 Task: Check the sale-to-list ratio of 1 story in the last 3 years.
Action: Mouse moved to (915, 253)
Screenshot: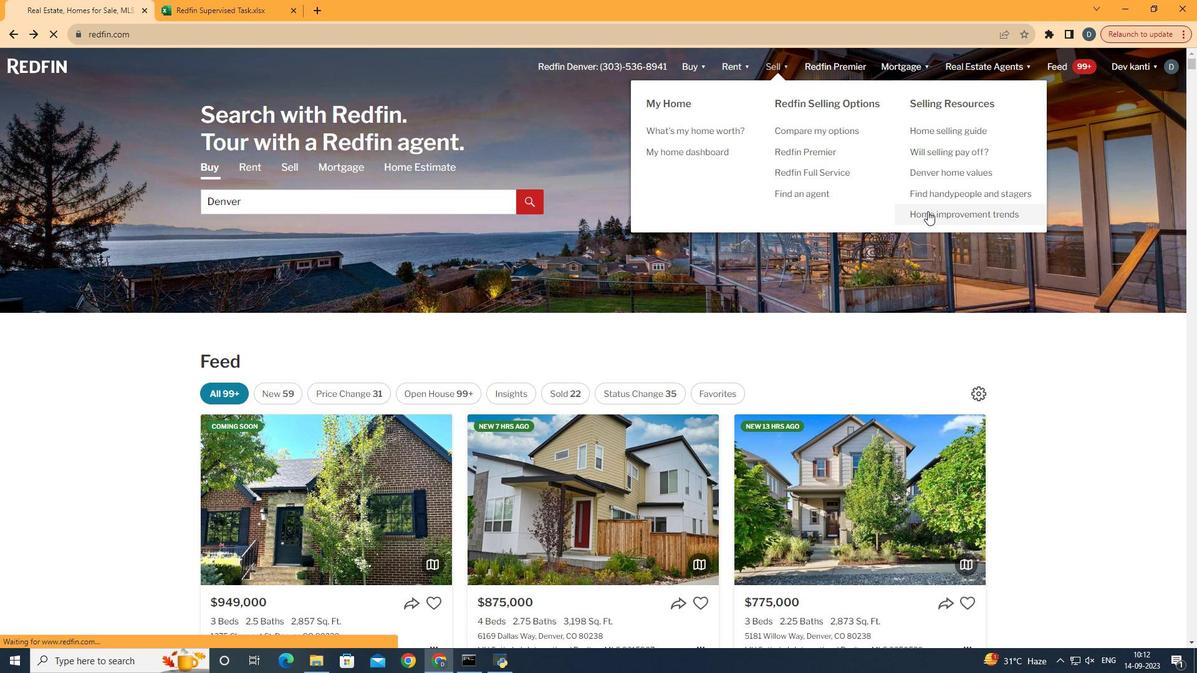 
Action: Mouse pressed left at (915, 253)
Screenshot: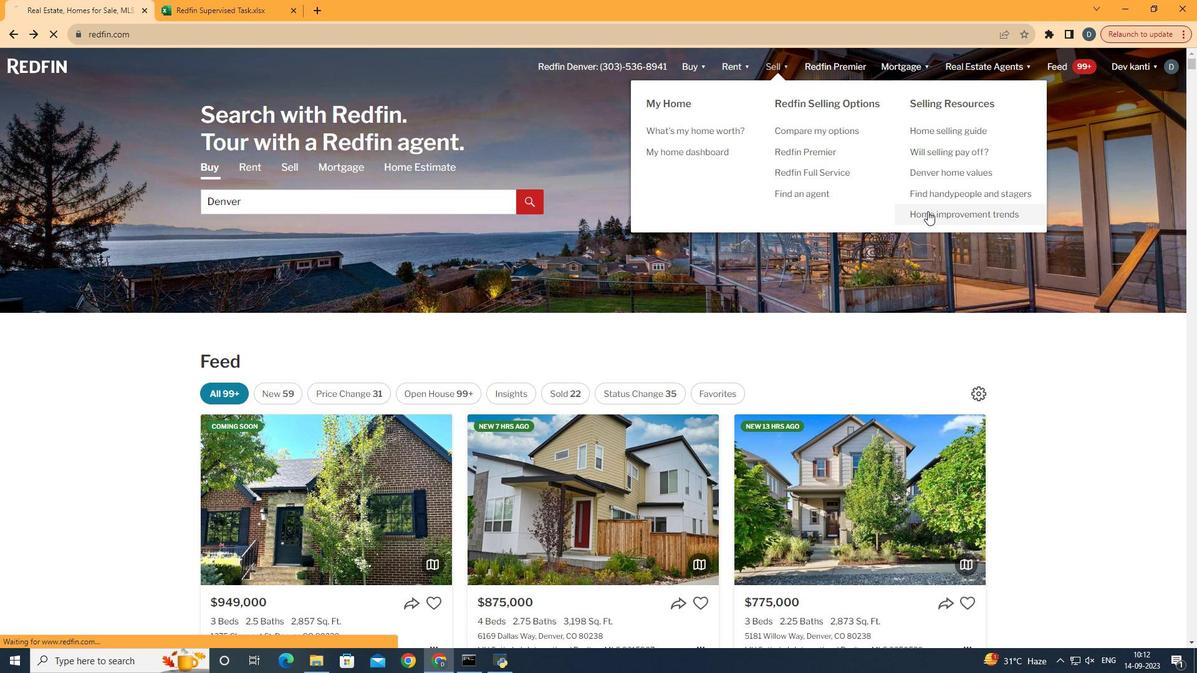 
Action: Mouse moved to (335, 264)
Screenshot: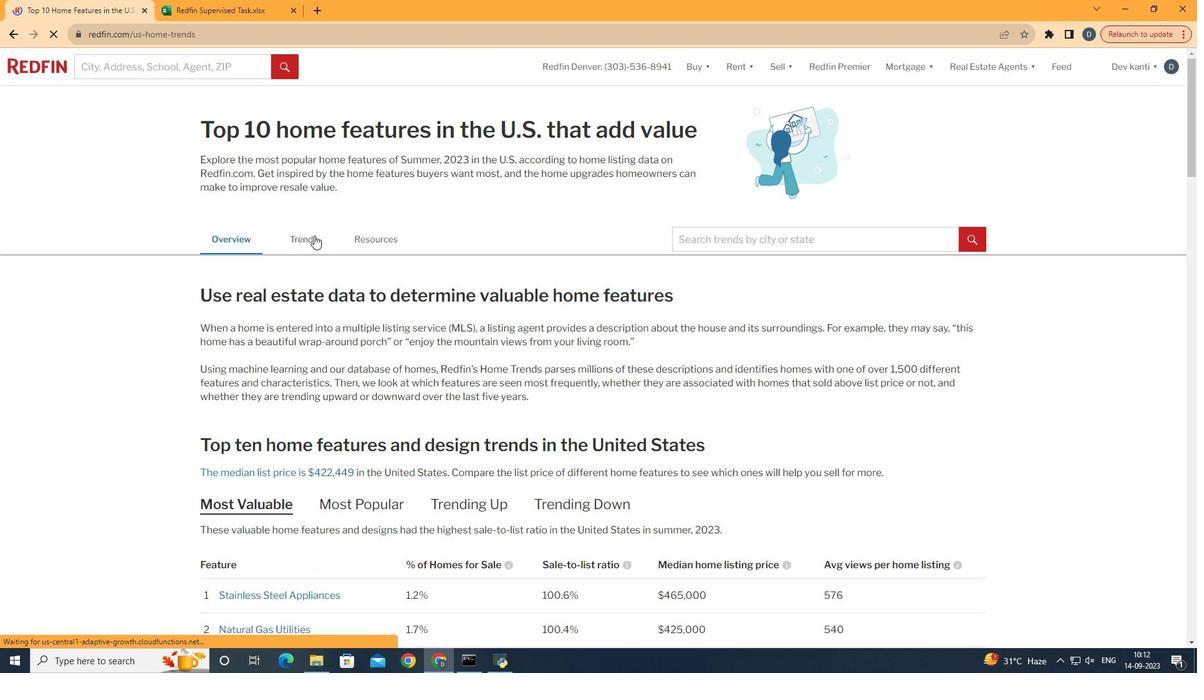 
Action: Mouse pressed left at (335, 264)
Screenshot: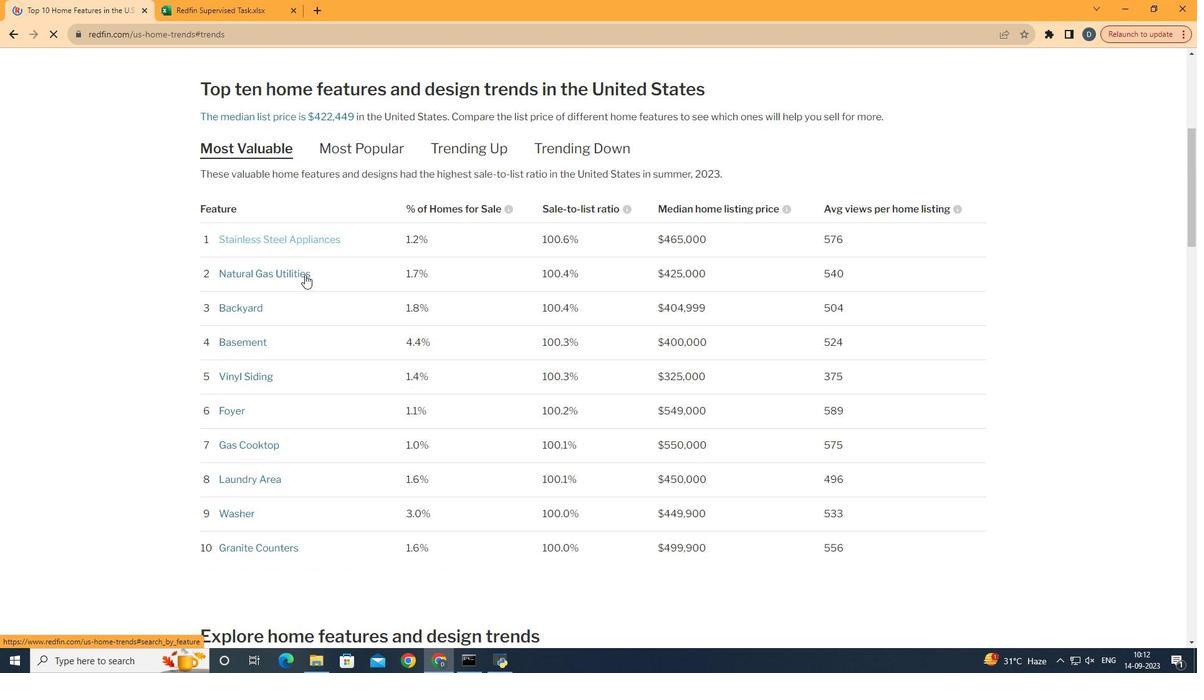 
Action: Mouse moved to (337, 324)
Screenshot: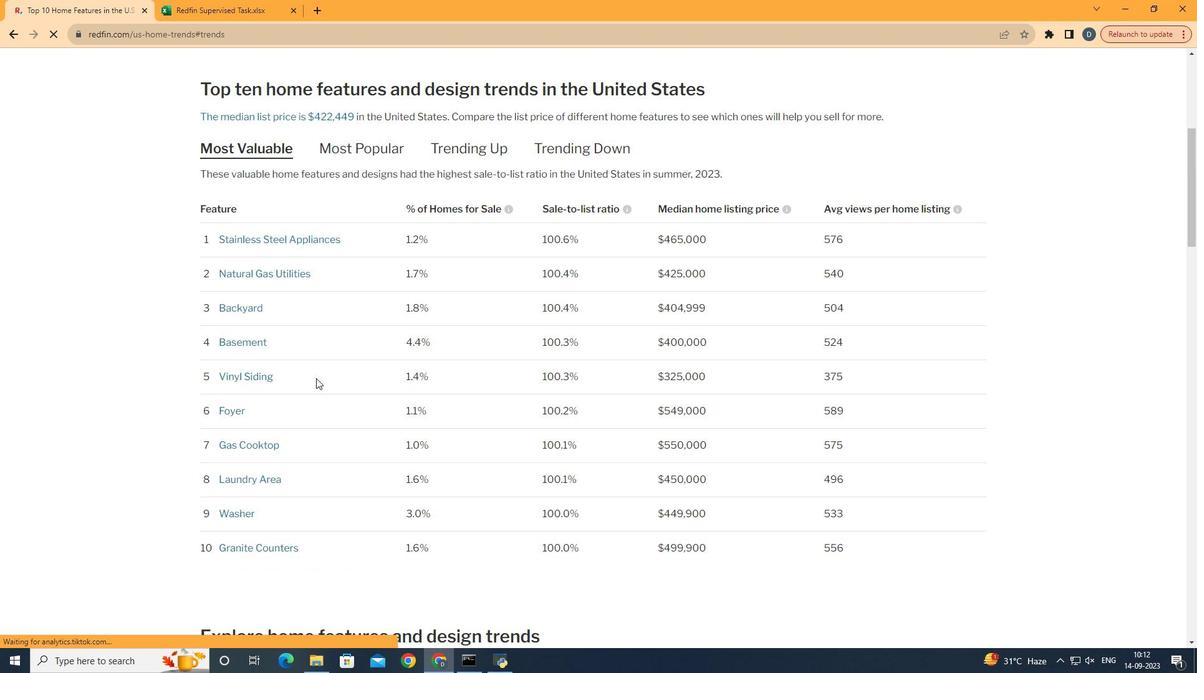 
Action: Mouse scrolled (337, 324) with delta (0, 0)
Screenshot: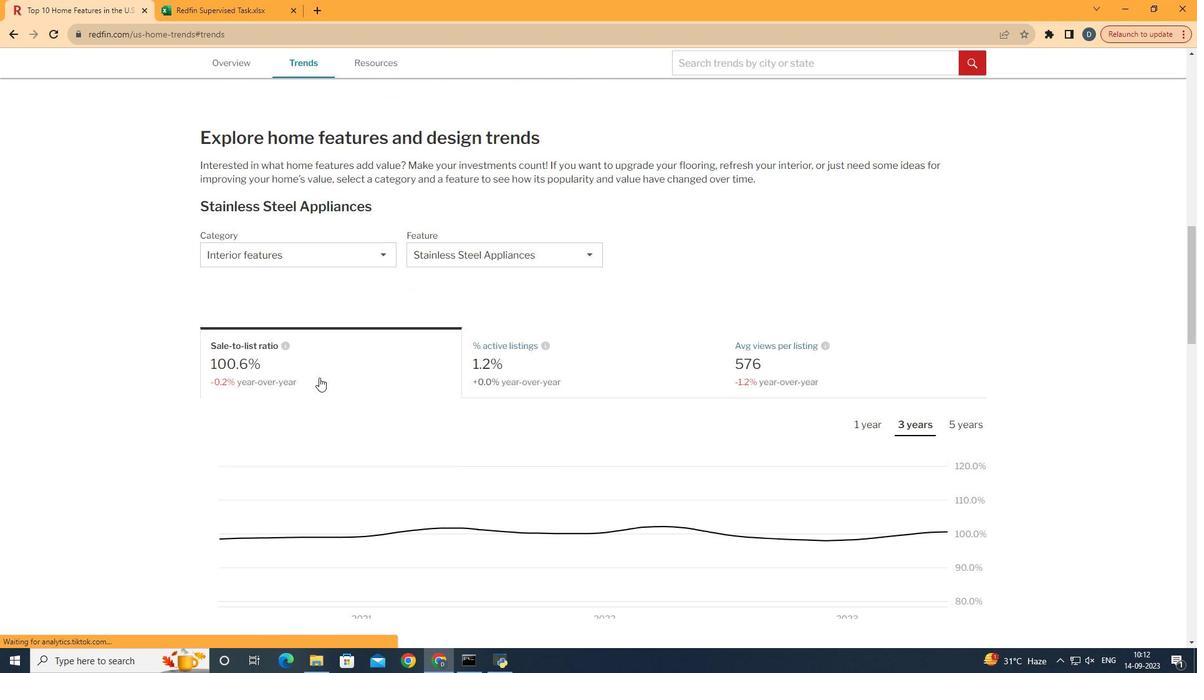 
Action: Mouse scrolled (337, 324) with delta (0, 0)
Screenshot: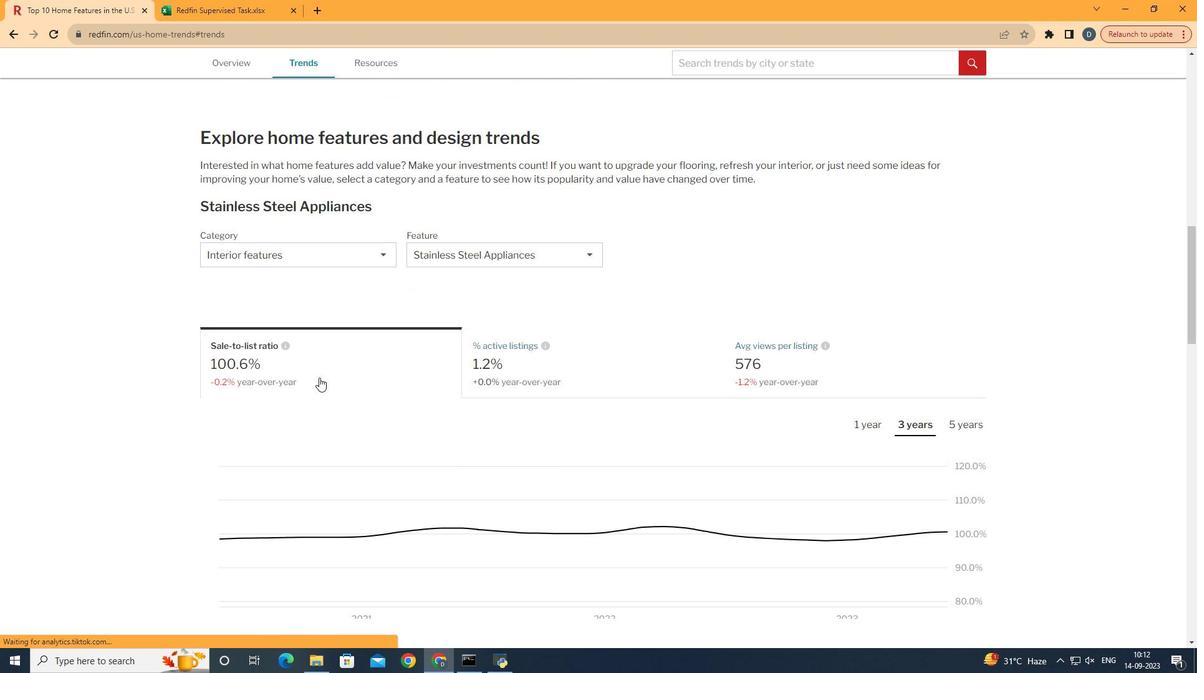 
Action: Mouse scrolled (337, 324) with delta (0, 0)
Screenshot: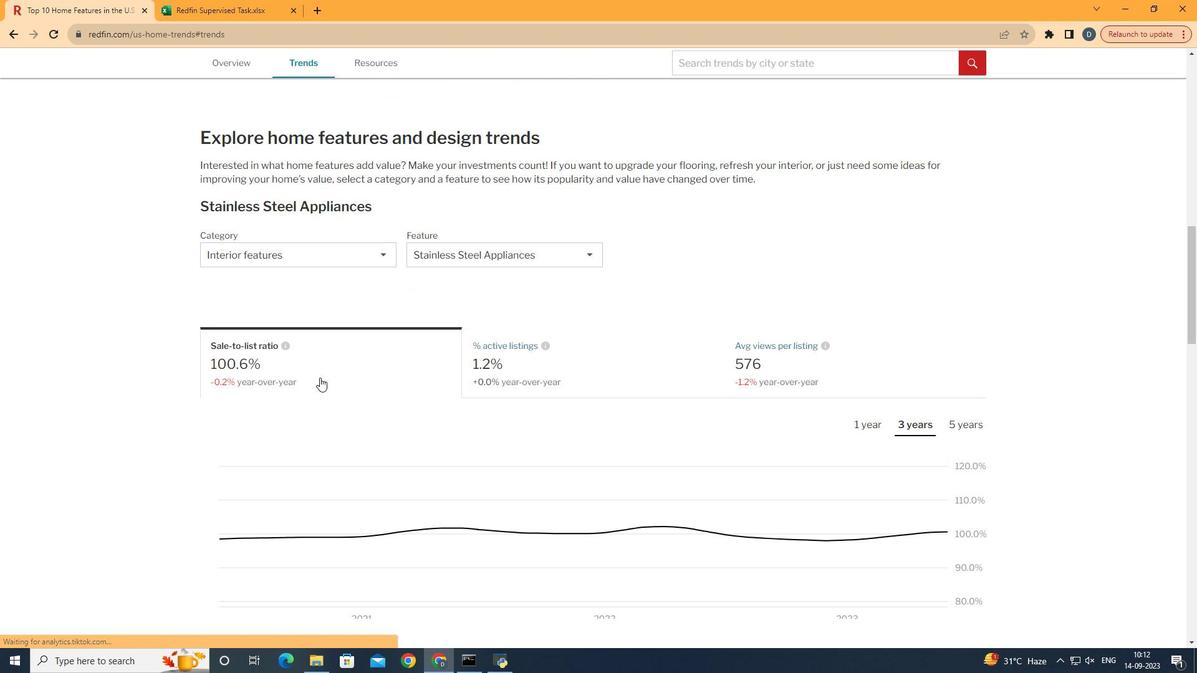 
Action: Mouse scrolled (337, 324) with delta (0, 0)
Screenshot: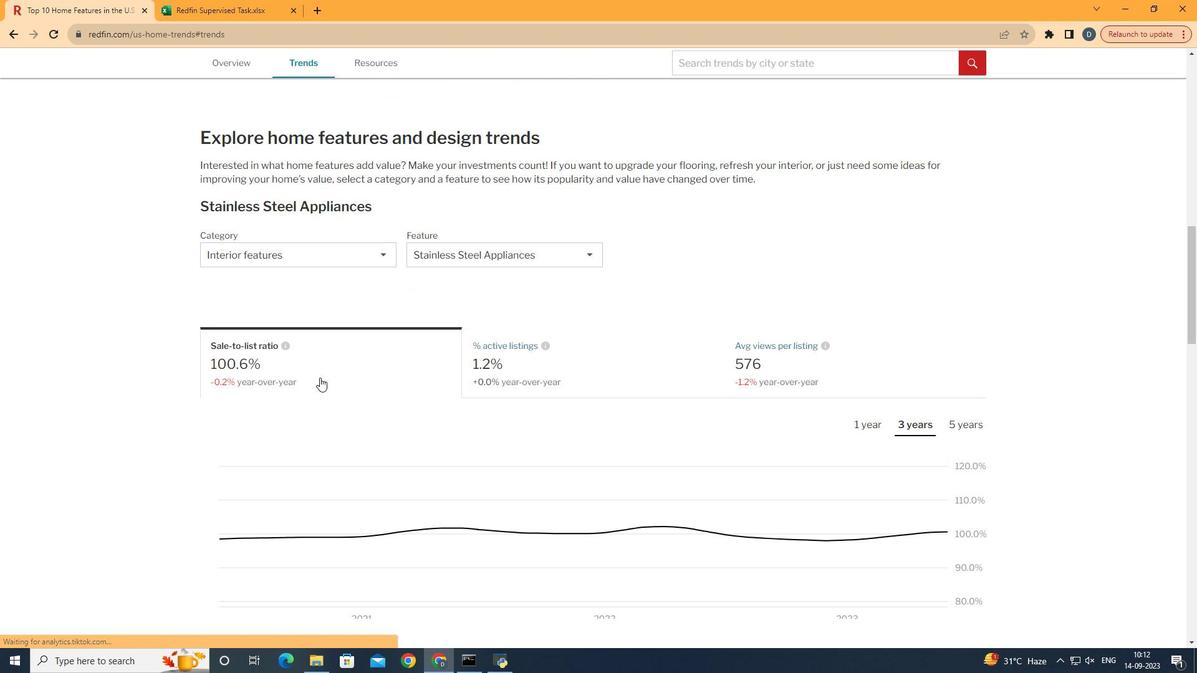 
Action: Mouse scrolled (337, 324) with delta (0, 0)
Screenshot: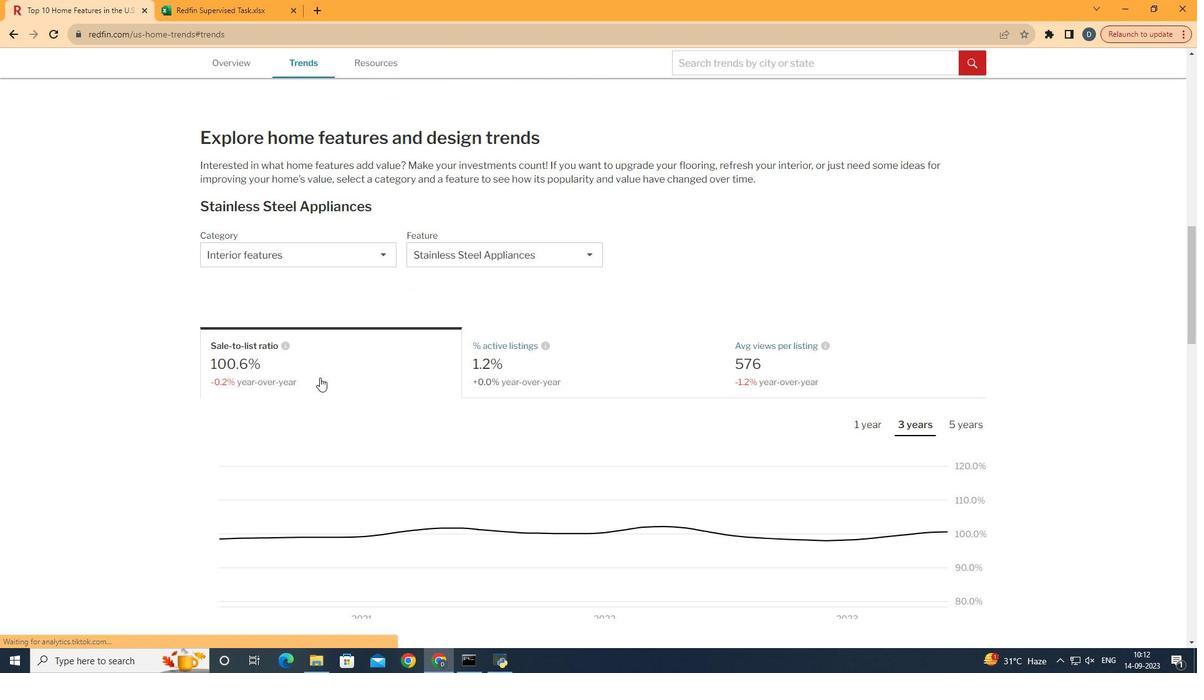 
Action: Mouse scrolled (337, 324) with delta (0, 0)
Screenshot: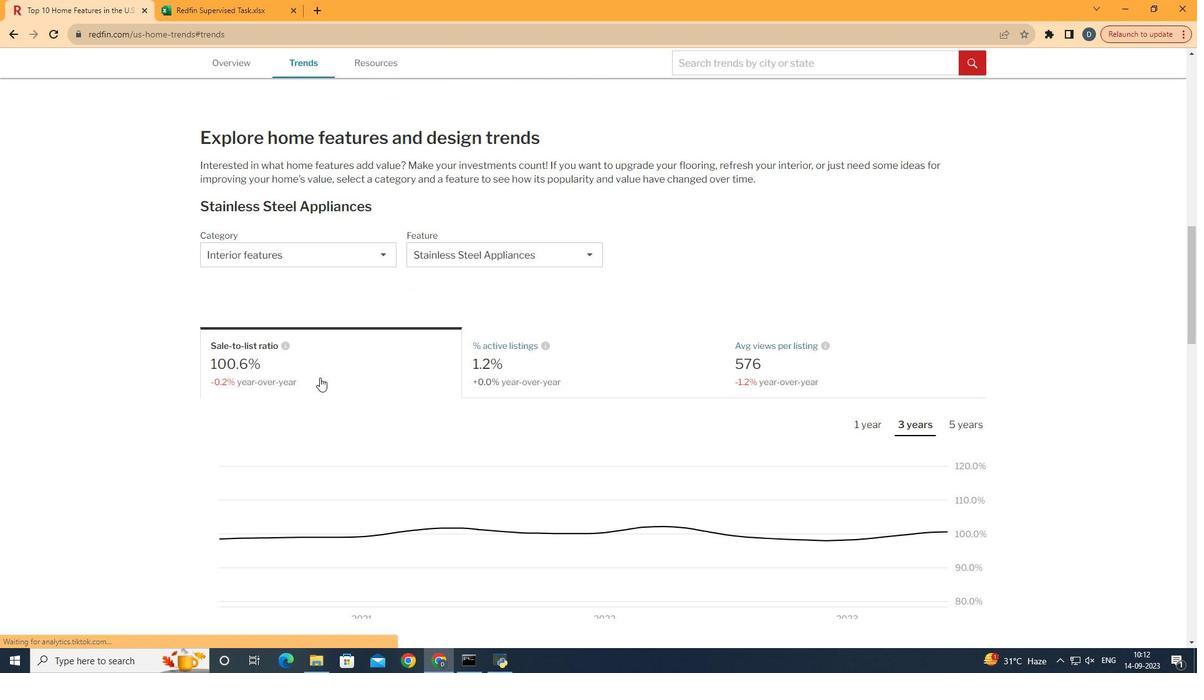 
Action: Mouse moved to (337, 324)
Screenshot: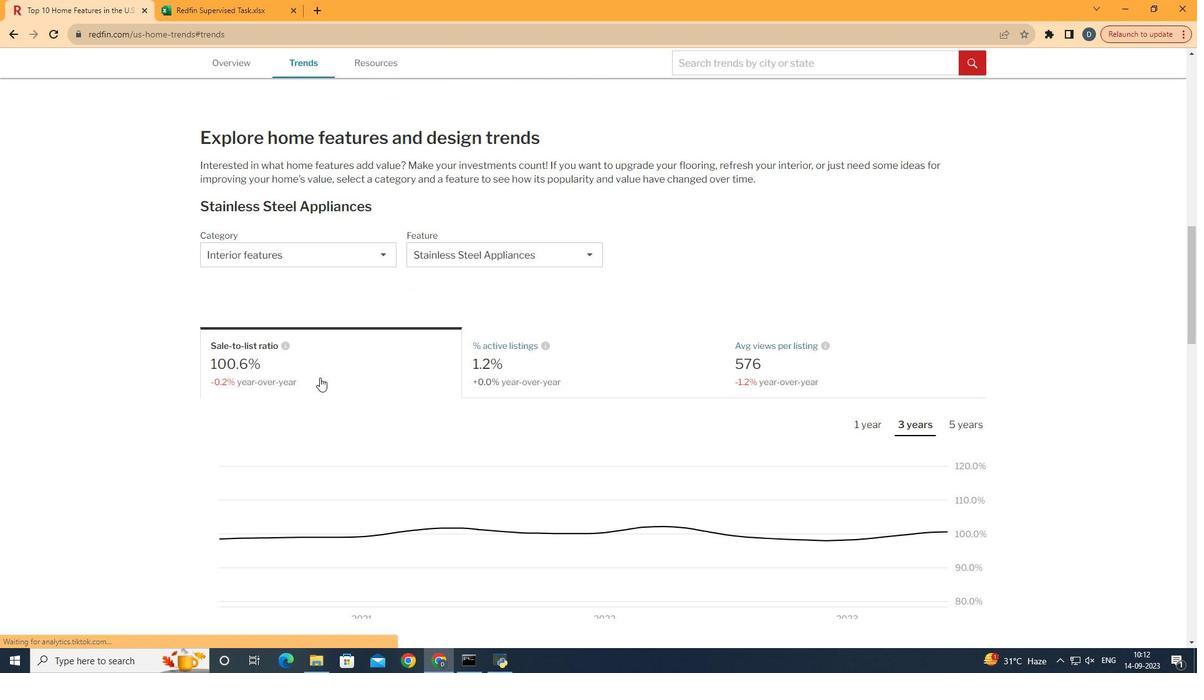 
Action: Mouse scrolled (337, 324) with delta (0, 0)
Screenshot: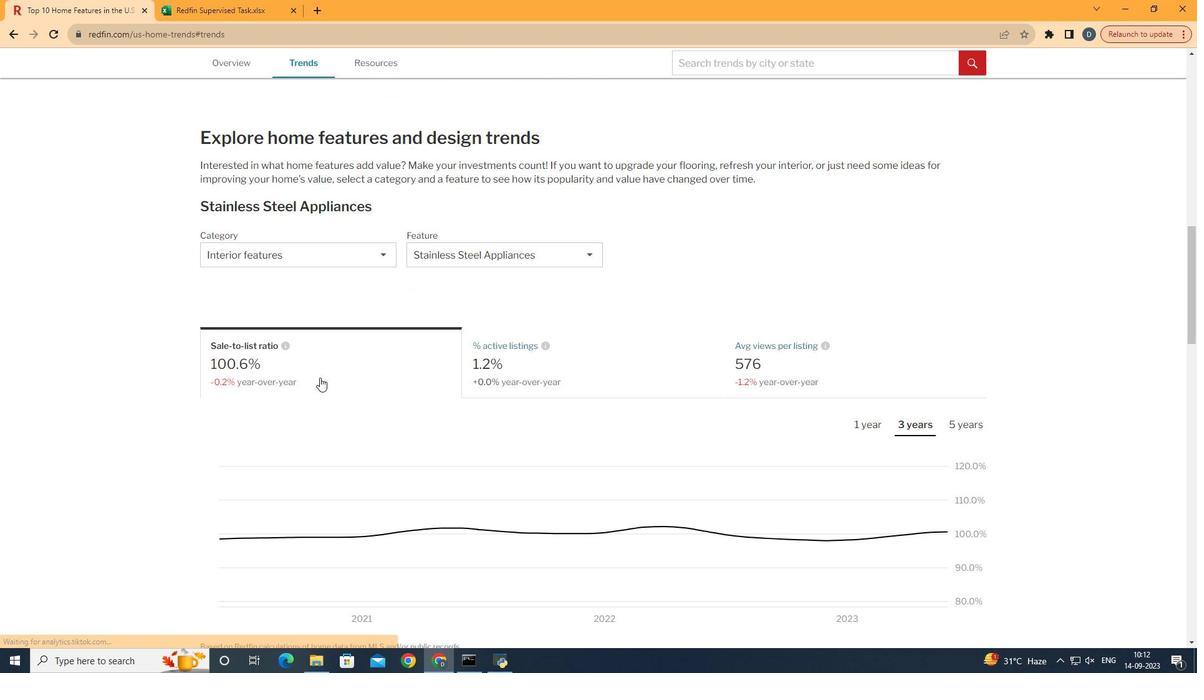 
Action: Mouse moved to (338, 324)
Screenshot: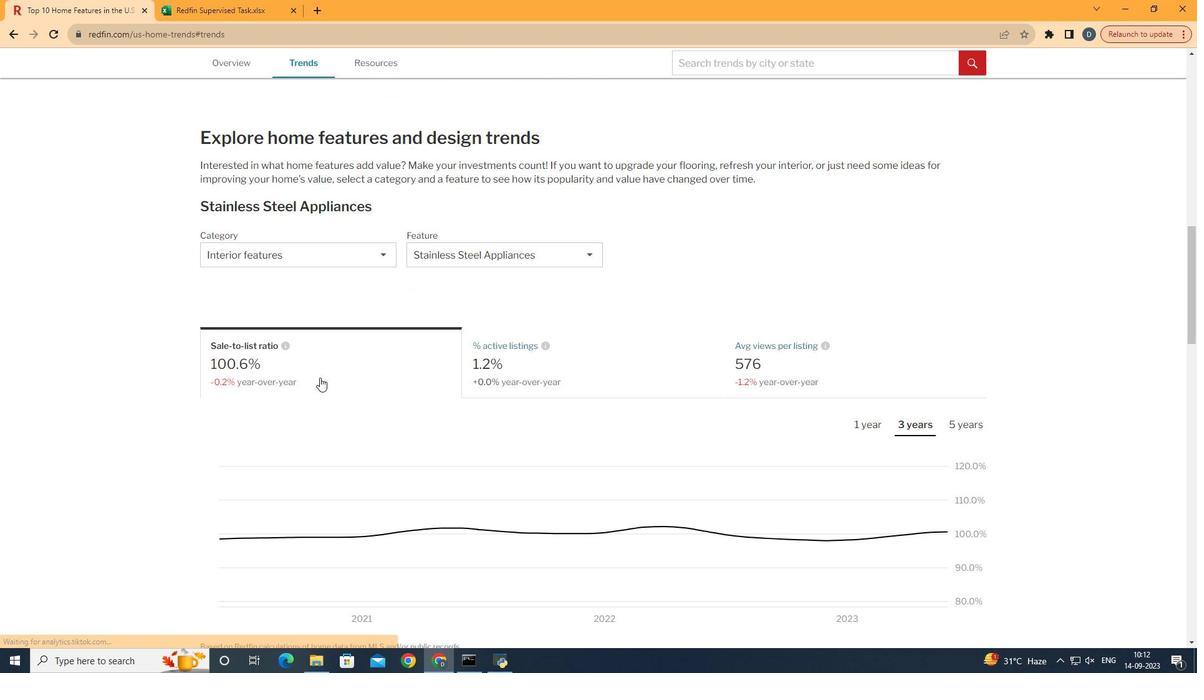 
Action: Mouse scrolled (338, 324) with delta (0, 0)
Screenshot: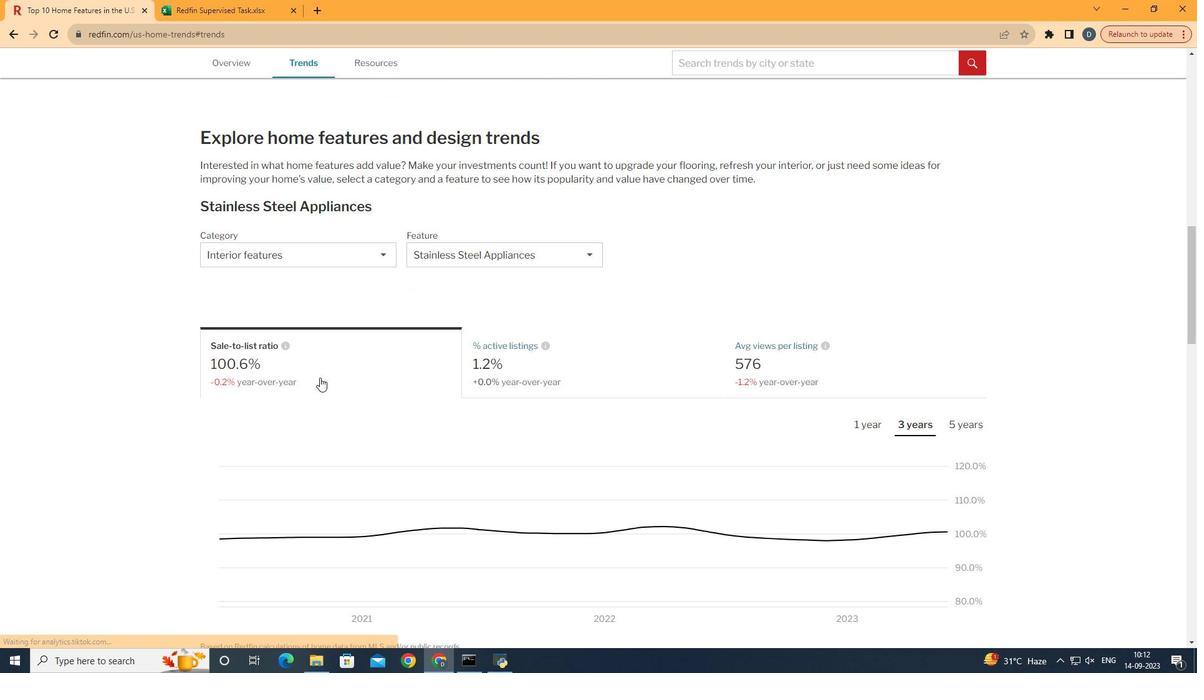 
Action: Mouse moved to (368, 270)
Screenshot: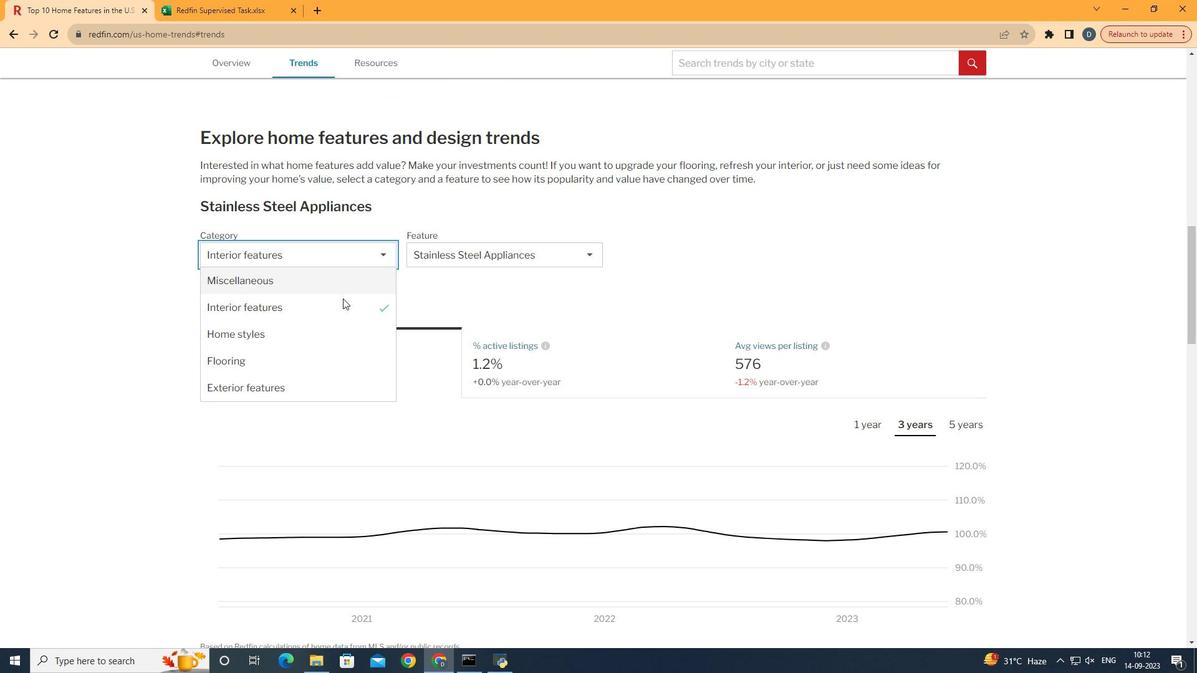 
Action: Mouse pressed left at (368, 270)
Screenshot: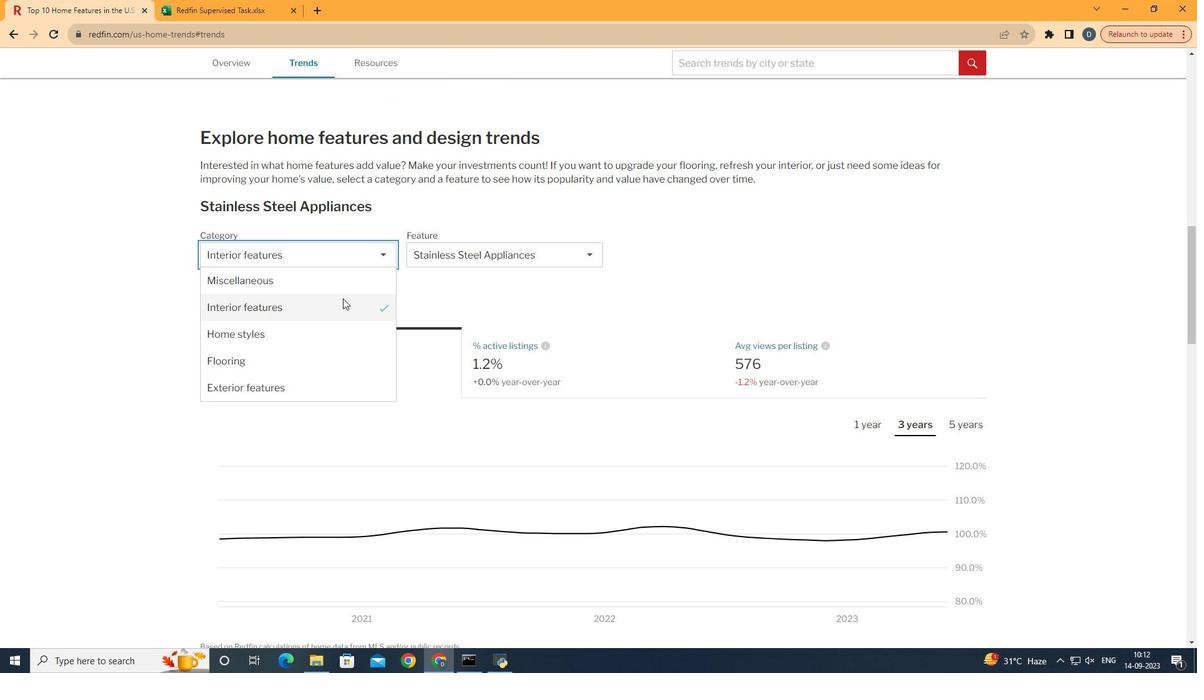 
Action: Mouse moved to (354, 301)
Screenshot: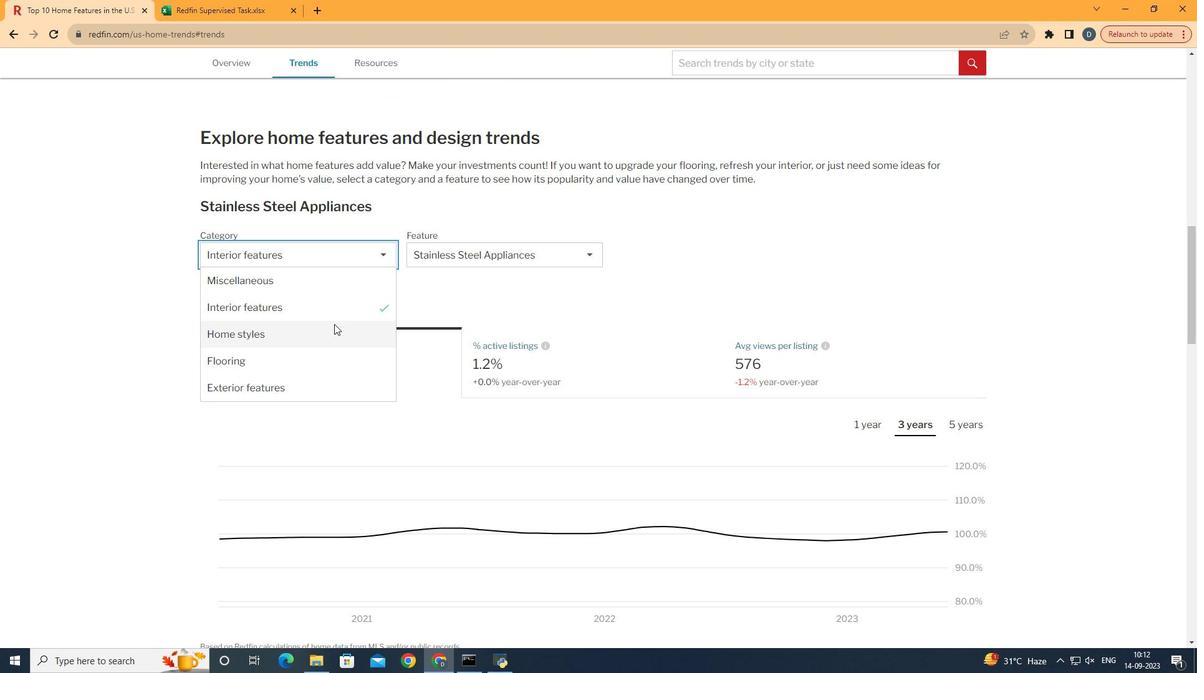 
Action: Mouse pressed left at (354, 301)
Screenshot: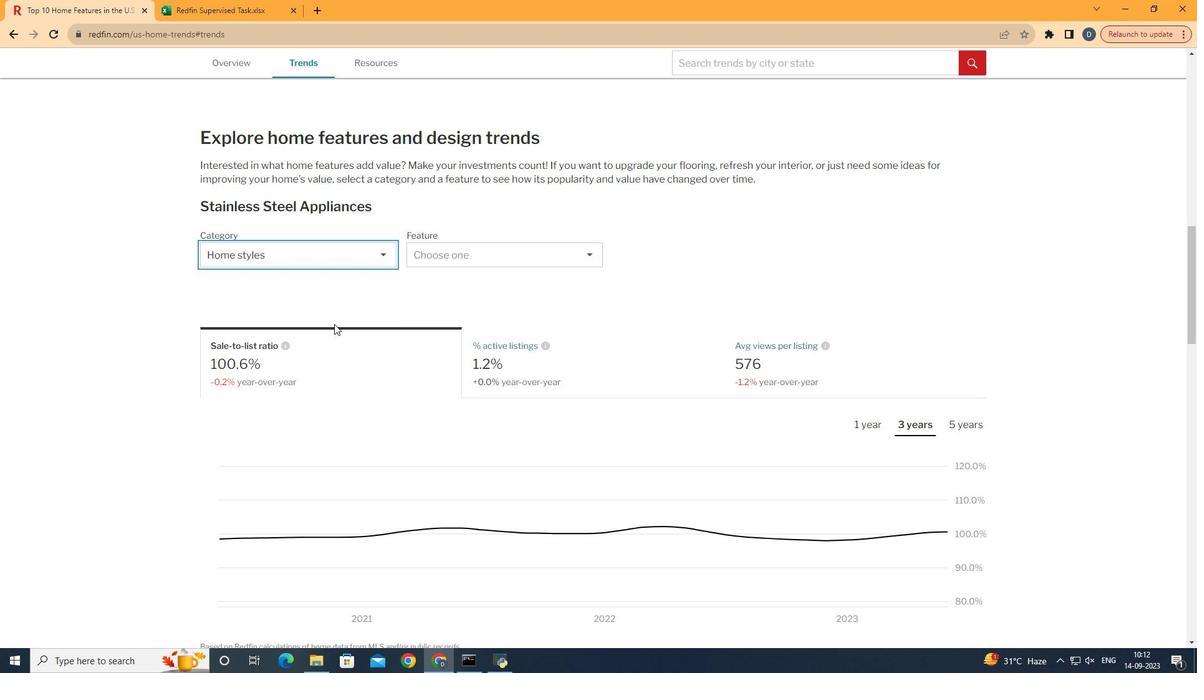 
Action: Mouse moved to (502, 273)
Screenshot: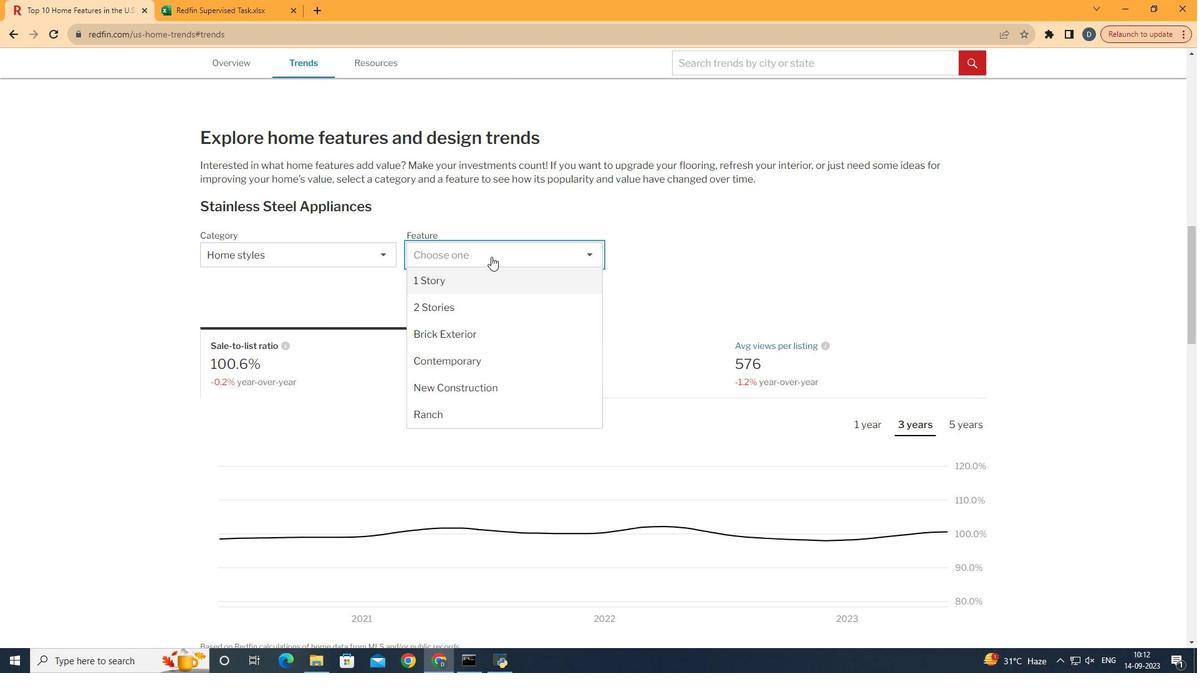 
Action: Mouse pressed left at (502, 273)
Screenshot: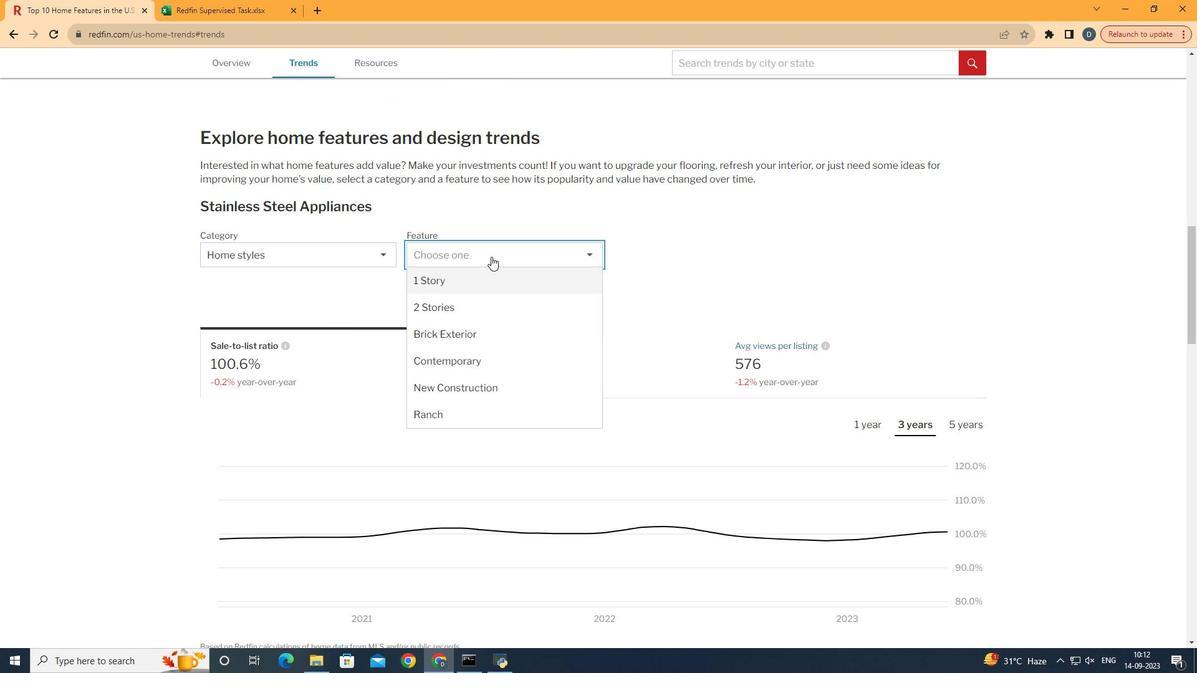 
Action: Mouse moved to (535, 281)
Screenshot: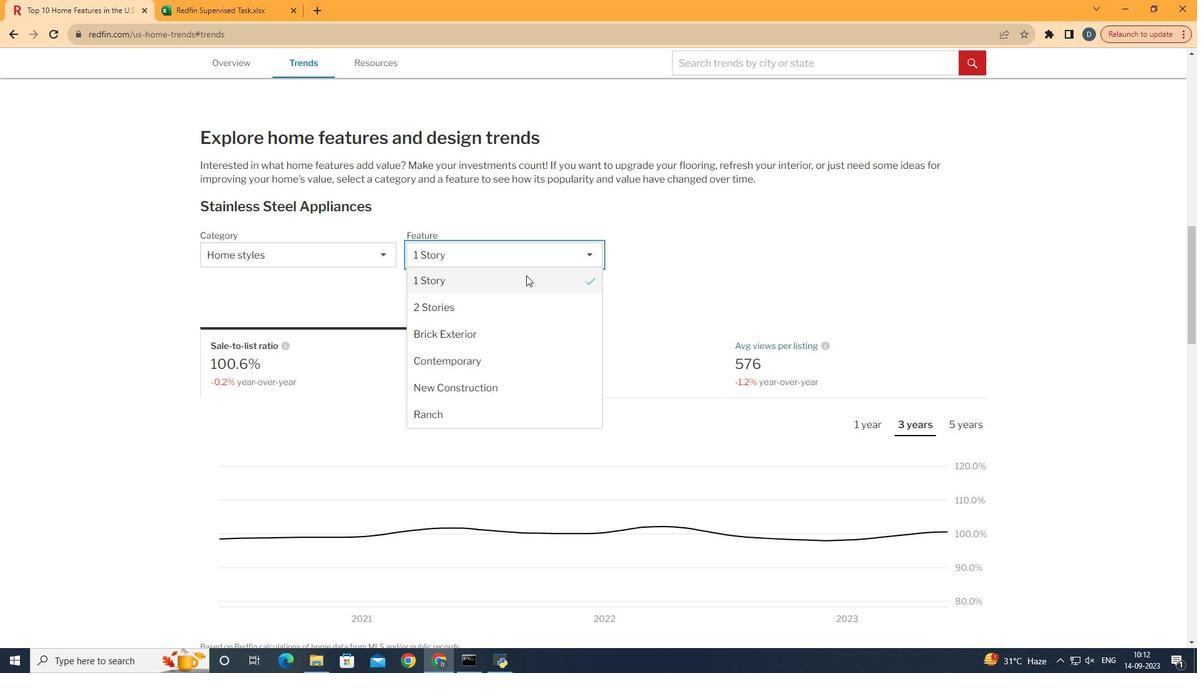 
Action: Mouse pressed left at (535, 281)
Screenshot: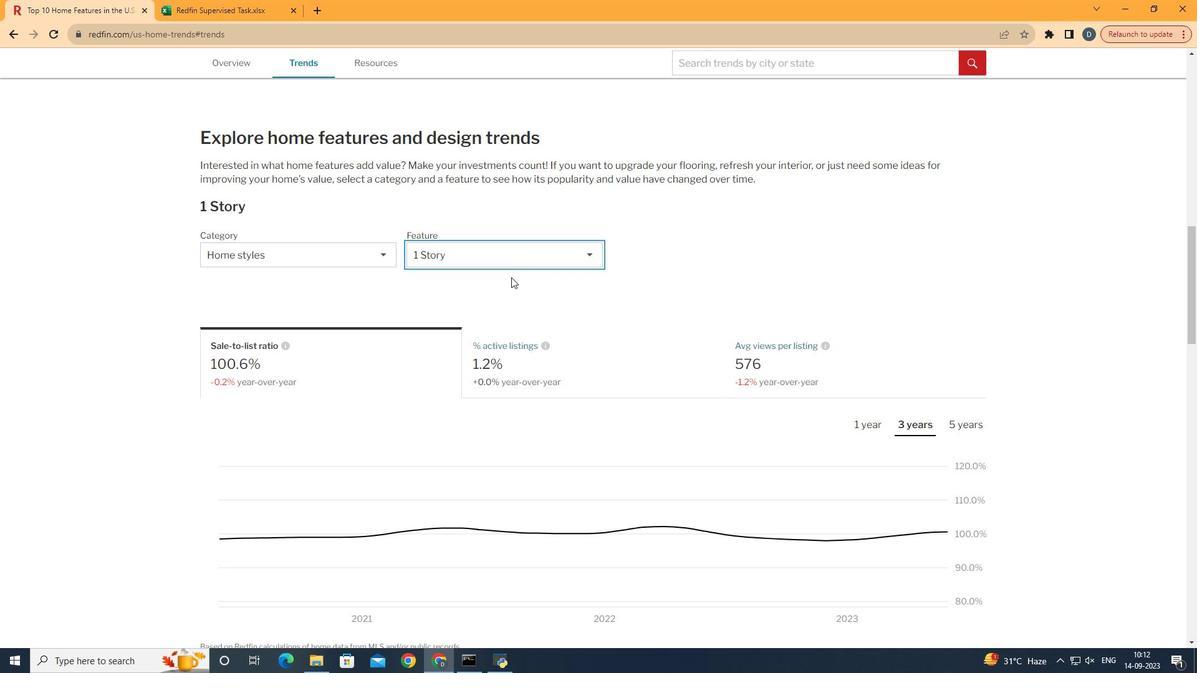 
Action: Mouse moved to (652, 275)
Screenshot: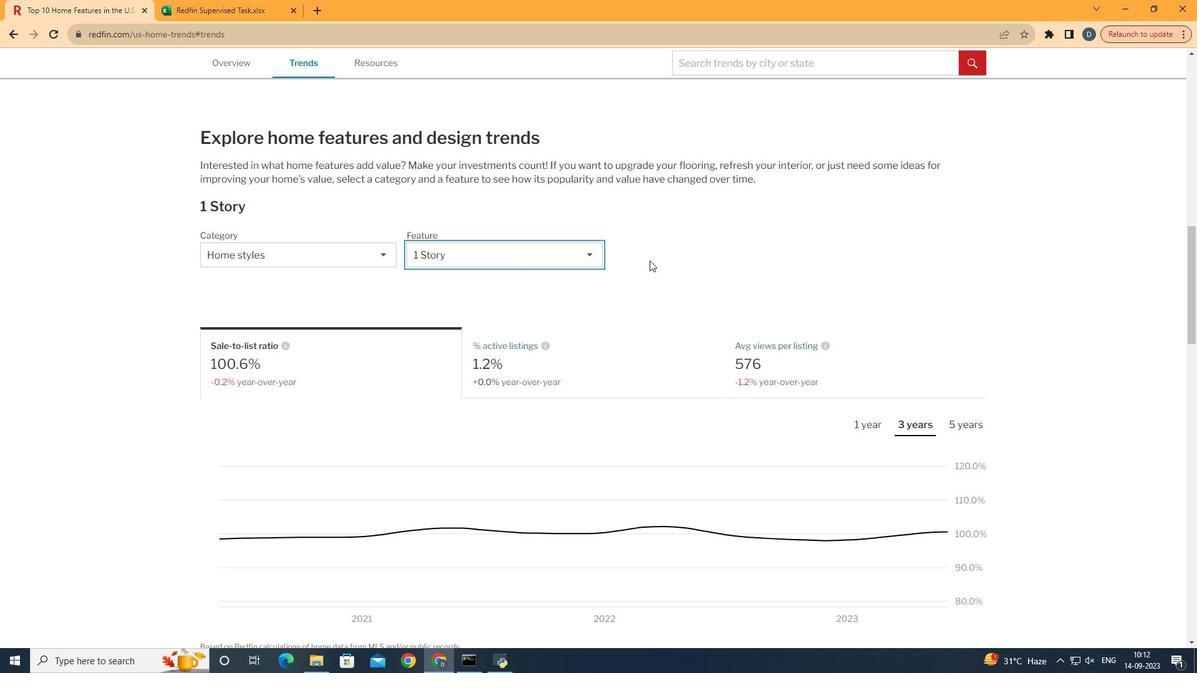 
Action: Mouse scrolled (652, 274) with delta (0, 0)
Screenshot: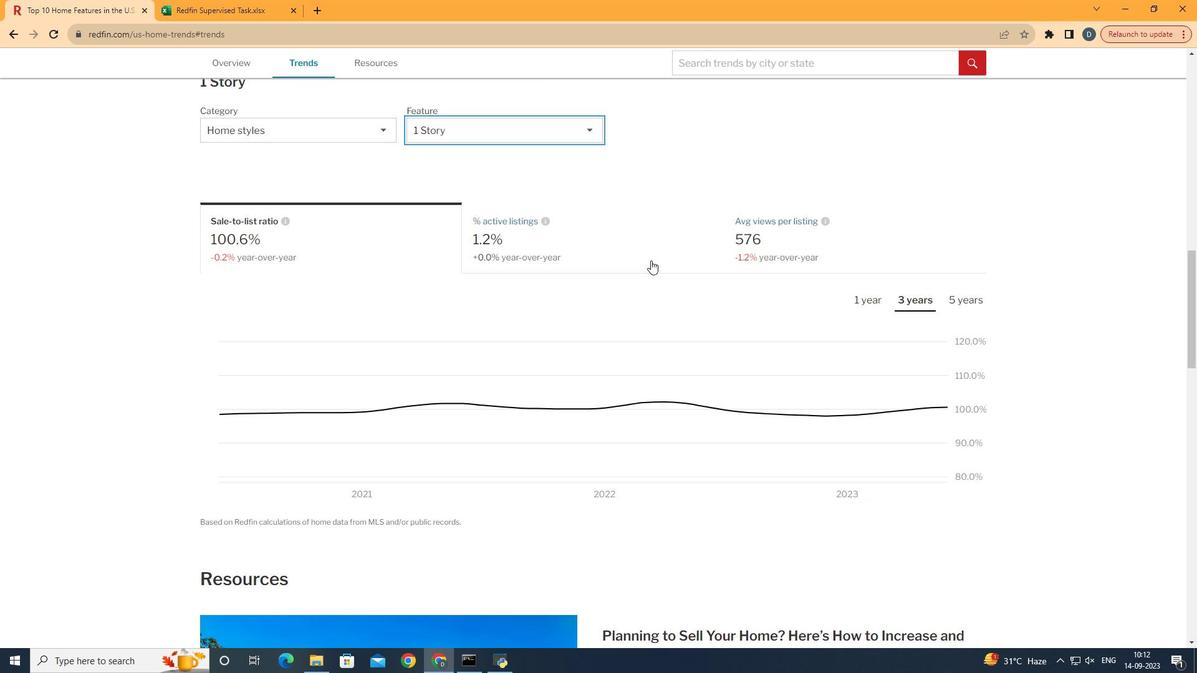 
Action: Mouse scrolled (652, 274) with delta (0, 0)
Screenshot: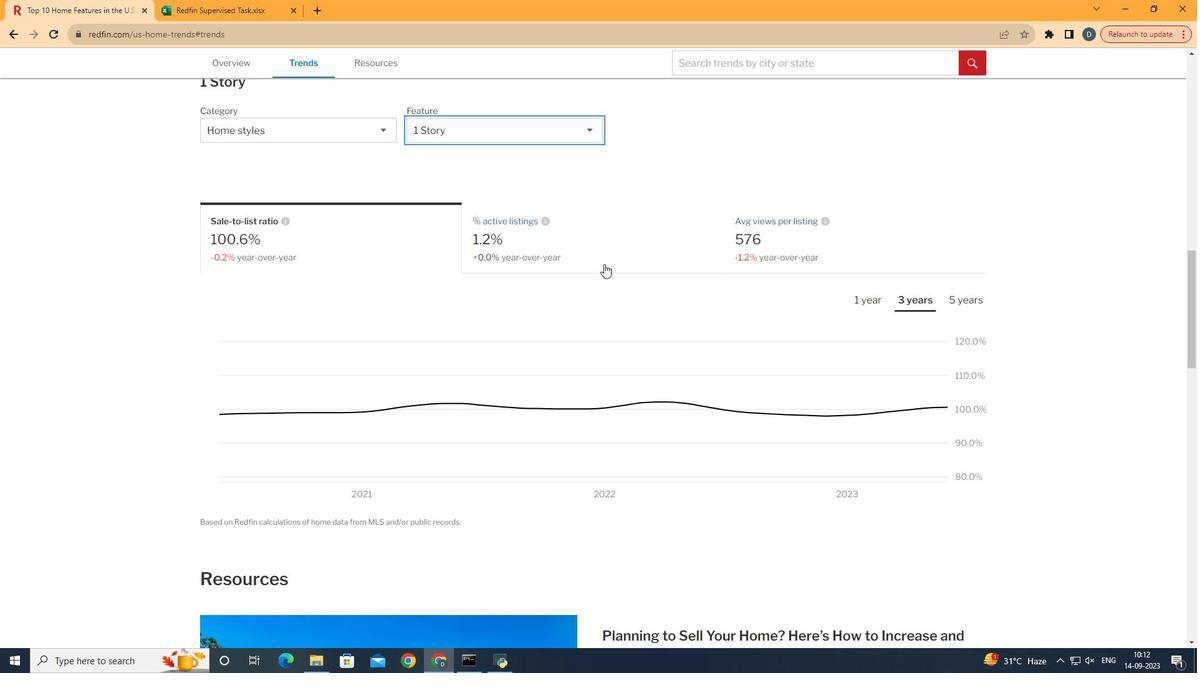 
Action: Mouse moved to (446, 270)
Screenshot: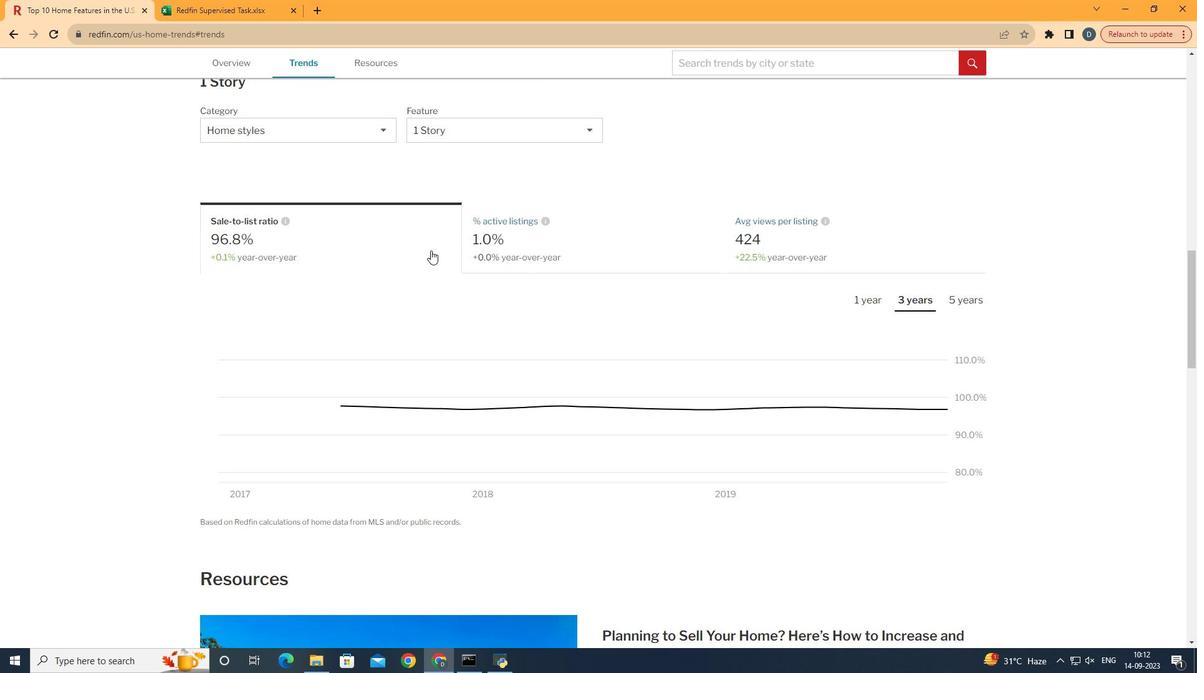 
Action: Mouse pressed left at (446, 270)
Screenshot: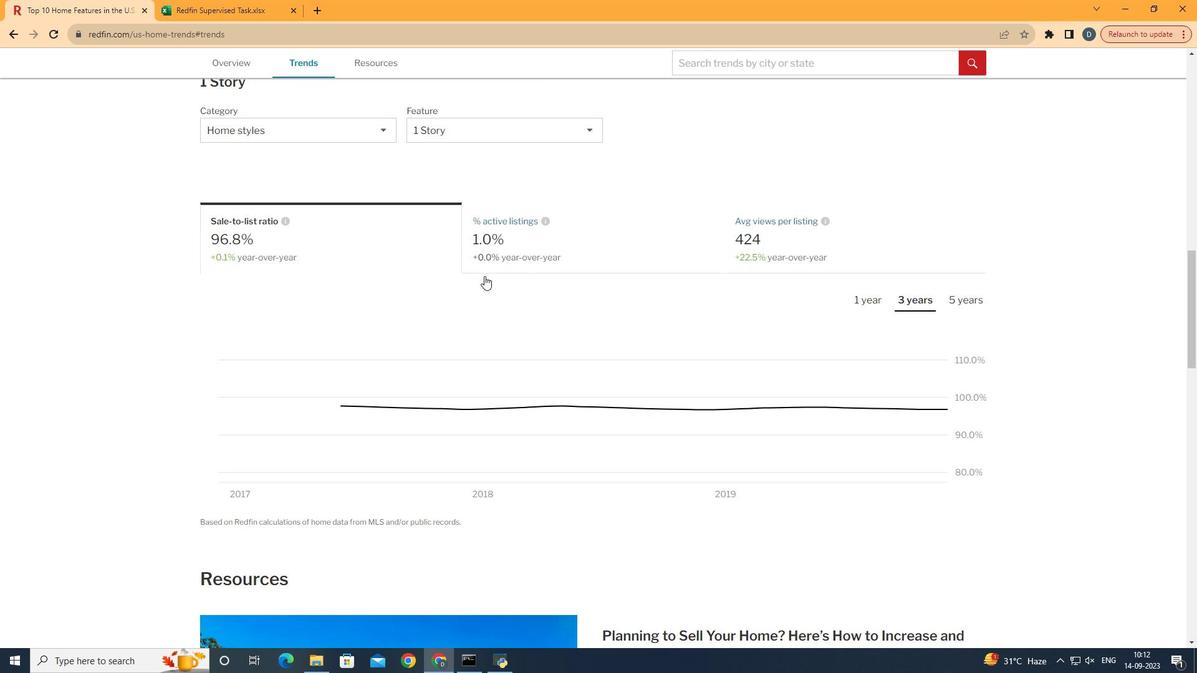 
Action: Mouse moved to (893, 290)
Screenshot: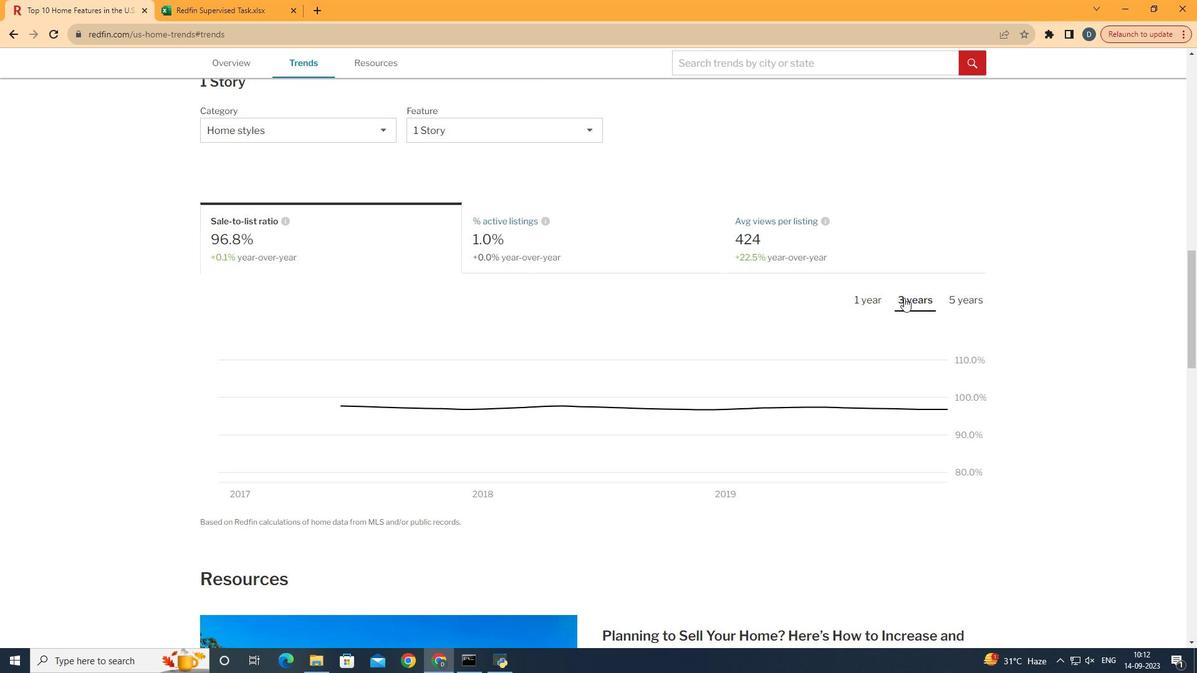 
Action: Mouse pressed left at (893, 290)
Screenshot: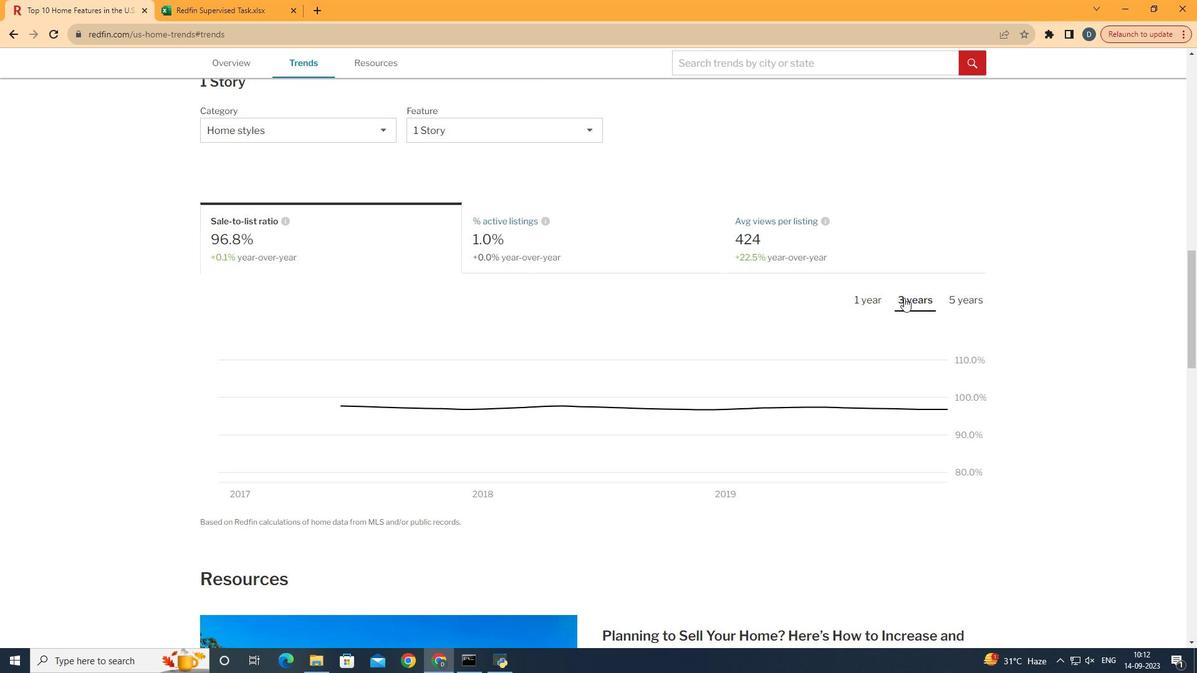 
Action: Mouse moved to (895, 290)
Screenshot: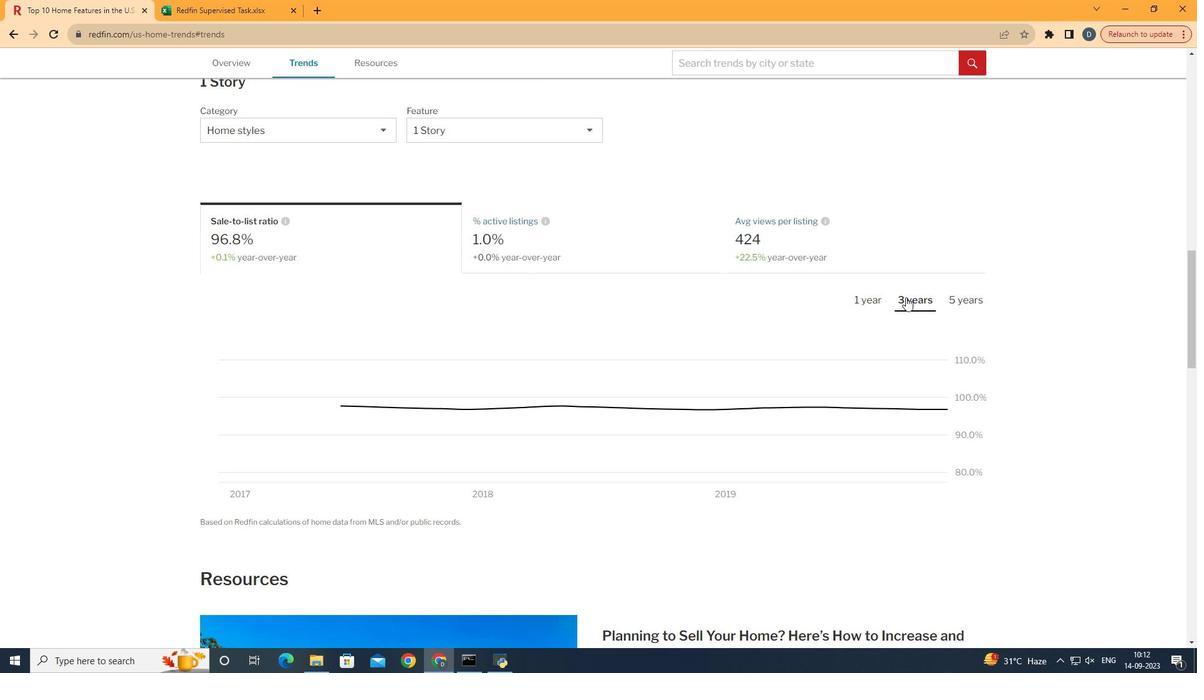
